 Task: Customize your GitHub account's appearance settings.
Action: Mouse moved to (613, 42)
Screenshot: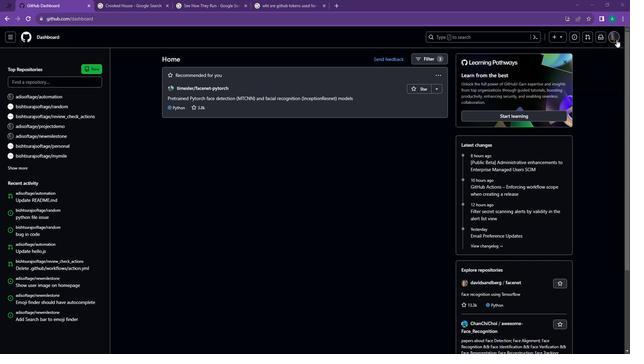 
Action: Mouse pressed left at (613, 42)
Screenshot: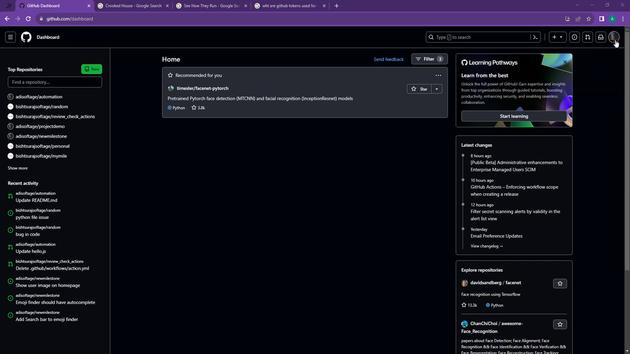 
Action: Mouse moved to (562, 74)
Screenshot: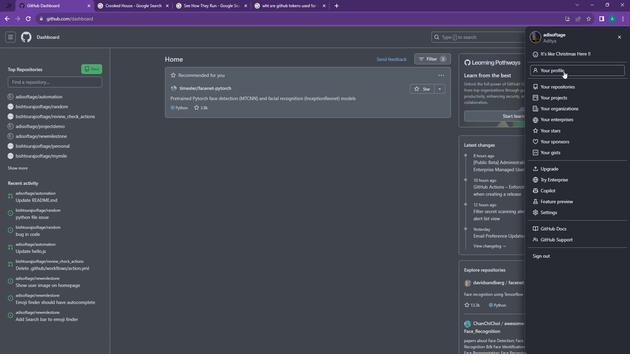 
Action: Mouse pressed left at (562, 74)
Screenshot: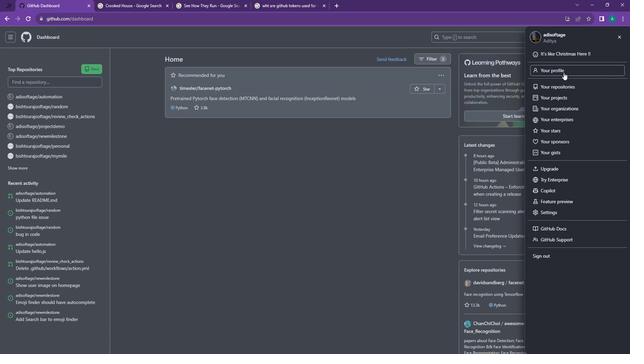 
Action: Mouse moved to (174, 208)
Screenshot: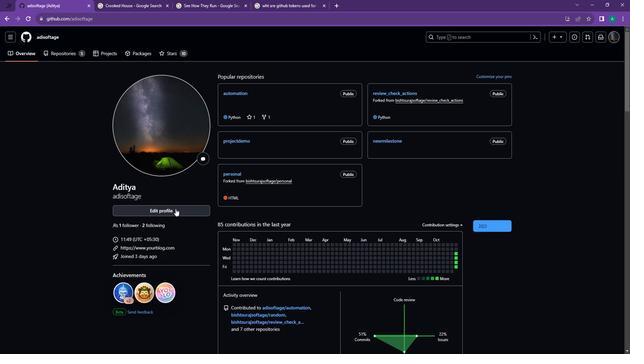 
Action: Mouse pressed left at (174, 208)
Screenshot: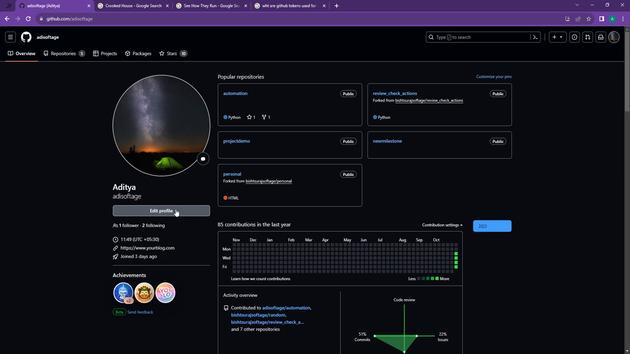 
Action: Mouse moved to (175, 184)
Screenshot: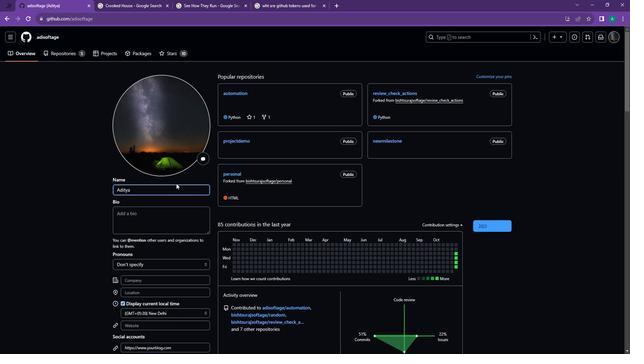 
Action: Mouse scrolled (175, 184) with delta (0, 0)
Screenshot: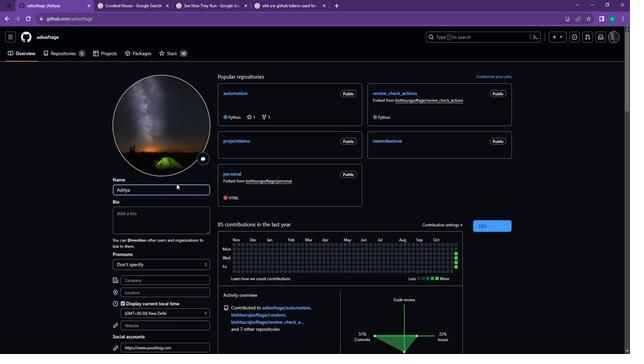 
Action: Mouse moved to (158, 187)
Screenshot: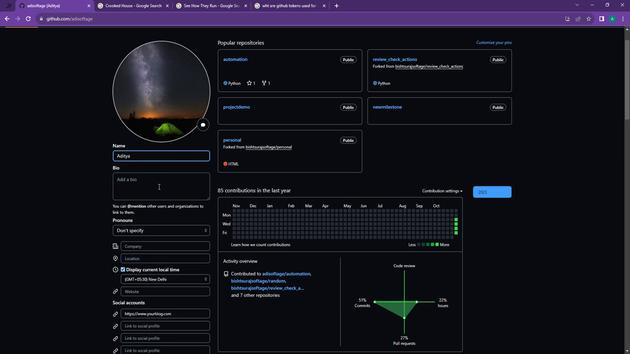 
Action: Mouse pressed left at (158, 187)
Screenshot: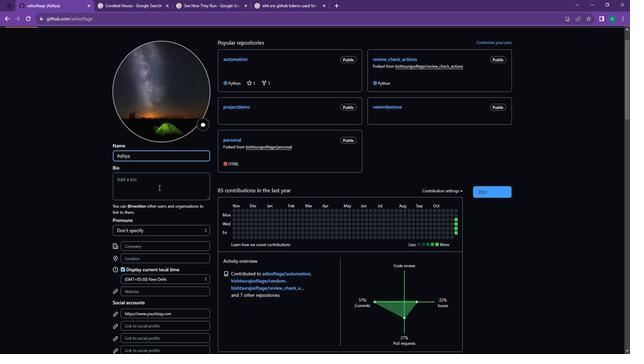 
Action: Key pressed <Key.shift><Key.shift><Key.shift><Key.shift>Just<Key.space>created<Key.space><Key.shift>My<Key.space><Key.shift>Github<Key.space><Key.shift>Account<Key.left><Key.left><Key.left><Key.left><Key.backspace><Key.shift>H<Key.right><Key.right>.<Key.space><Key.shift>Would<Key.space>be<Key.space>great<Key.space>if<Key.space>i<Key.space>get<Key.space><Key.backspace><Key.backspace><Key.shift>I<Key.space>can<Key.space>get<Key.space>the<Key.space>help<Key.space>from<Key.space>the<Key.space>community<Key.space><Key.backspace><Key.space>t<Key.backspace><Key.backspace><Key.space>to<Key.space>l<Key.backspace>help<Key.space>me<Key.space>c<Key.backspace>crea<Key.backspace>c<Key.backspace>in<Key.space>my<Key.space>projects<Key.space><Key.shift_r>!!
Screenshot: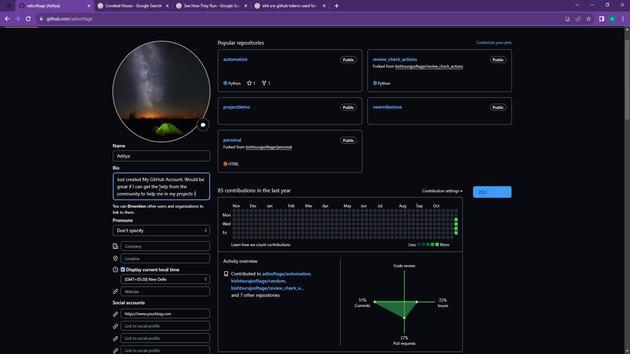 
Action: Mouse moved to (160, 224)
Screenshot: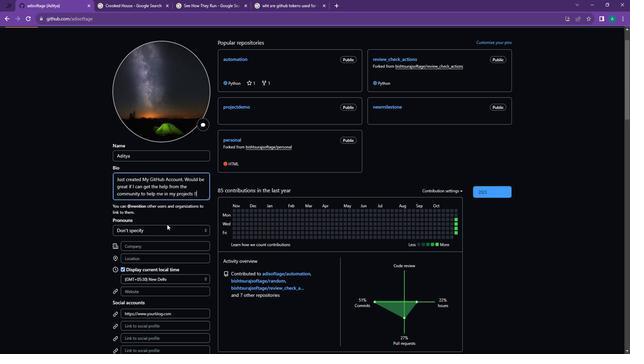 
Action: Mouse scrolled (160, 224) with delta (0, 0)
Screenshot: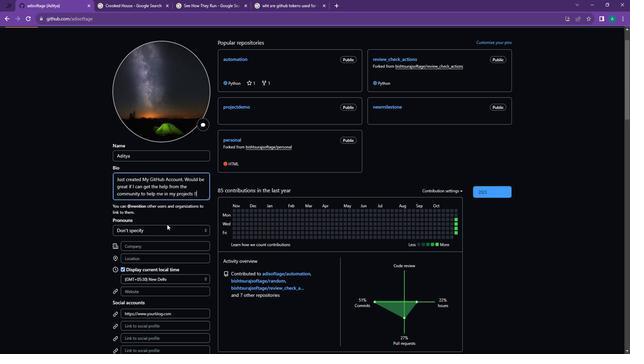 
Action: Mouse moved to (160, 224)
Screenshot: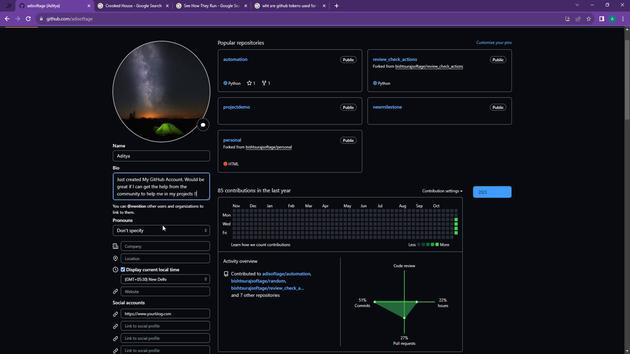 
Action: Mouse scrolled (160, 224) with delta (0, 0)
Screenshot: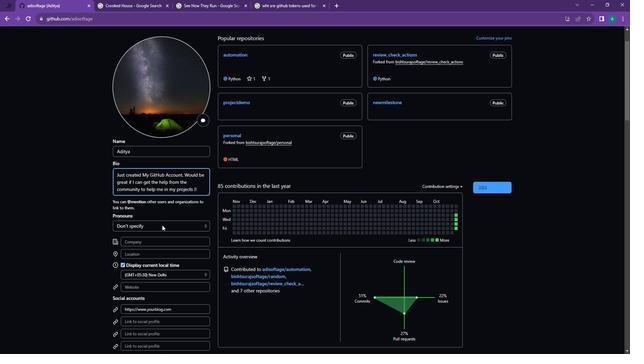 
Action: Mouse moved to (121, 297)
Screenshot: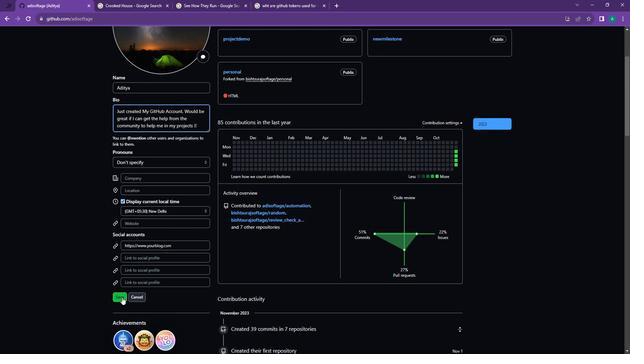 
Action: Mouse pressed left at (121, 297)
Screenshot: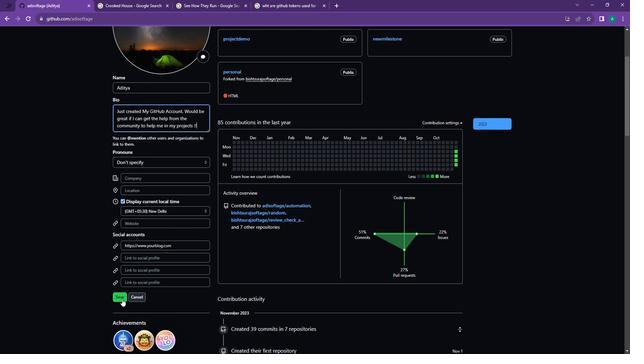 
Action: Mouse moved to (150, 177)
Screenshot: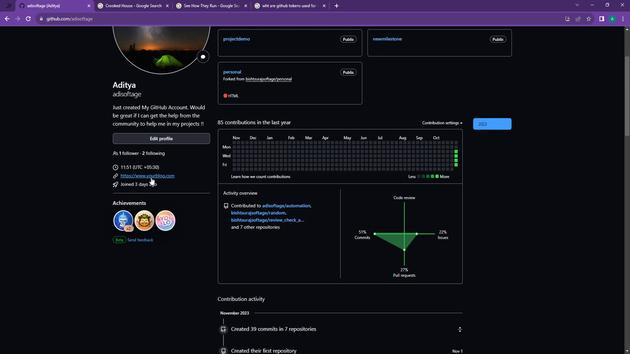 
Action: Mouse scrolled (150, 177) with delta (0, 0)
Screenshot: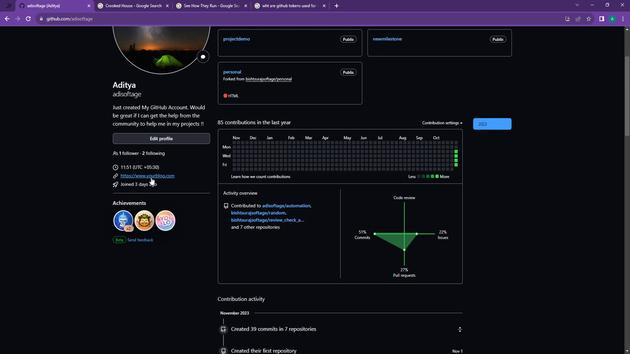 
Action: Mouse scrolled (150, 177) with delta (0, 0)
Screenshot: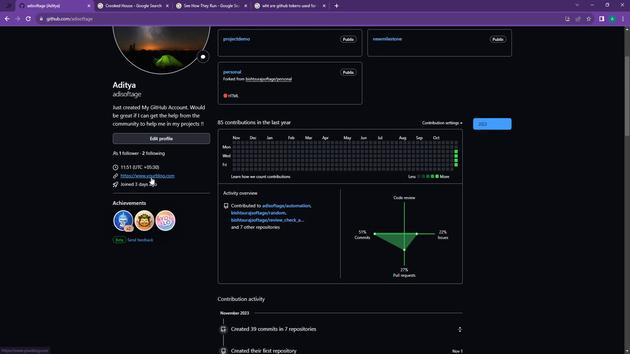 
Action: Mouse moved to (176, 203)
Screenshot: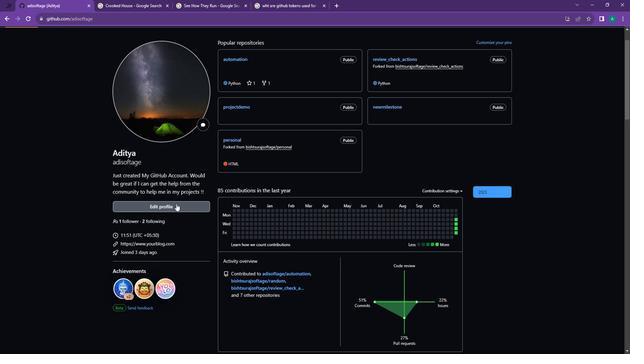 
